Task: Move the task Integrate a new online platform for online tutoring services to the section Done in the project AnalyseNow and filter the tasks in the project by High Priority
Action: Mouse moved to (92, 334)
Screenshot: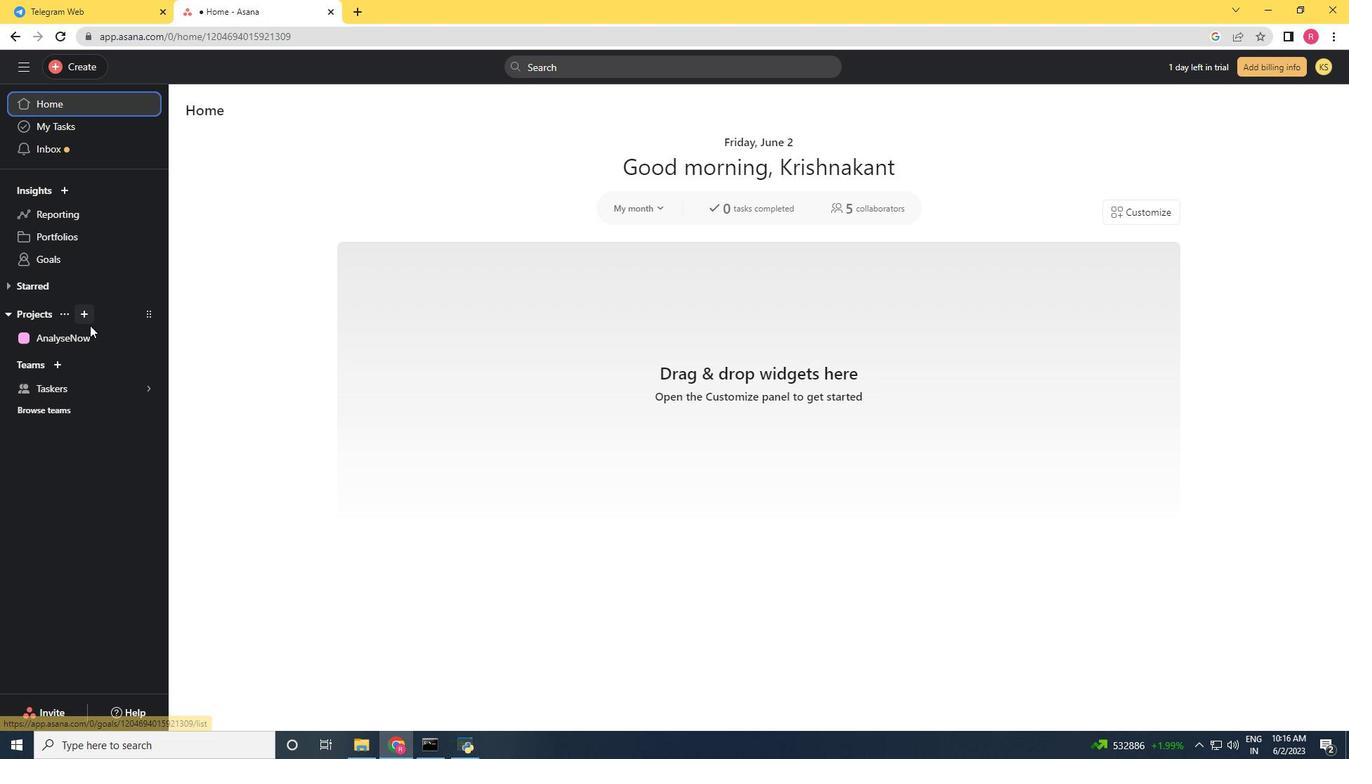 
Action: Mouse pressed left at (92, 334)
Screenshot: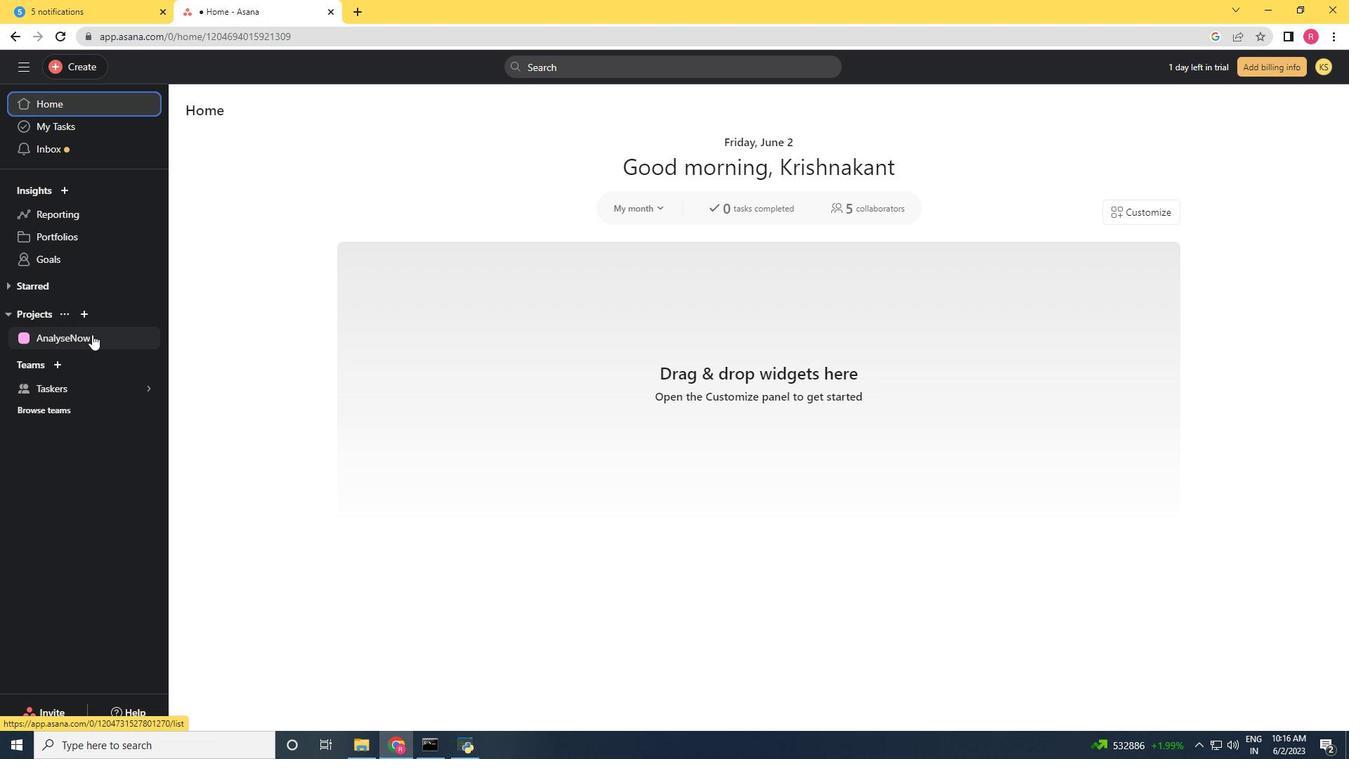 
Action: Mouse moved to (522, 369)
Screenshot: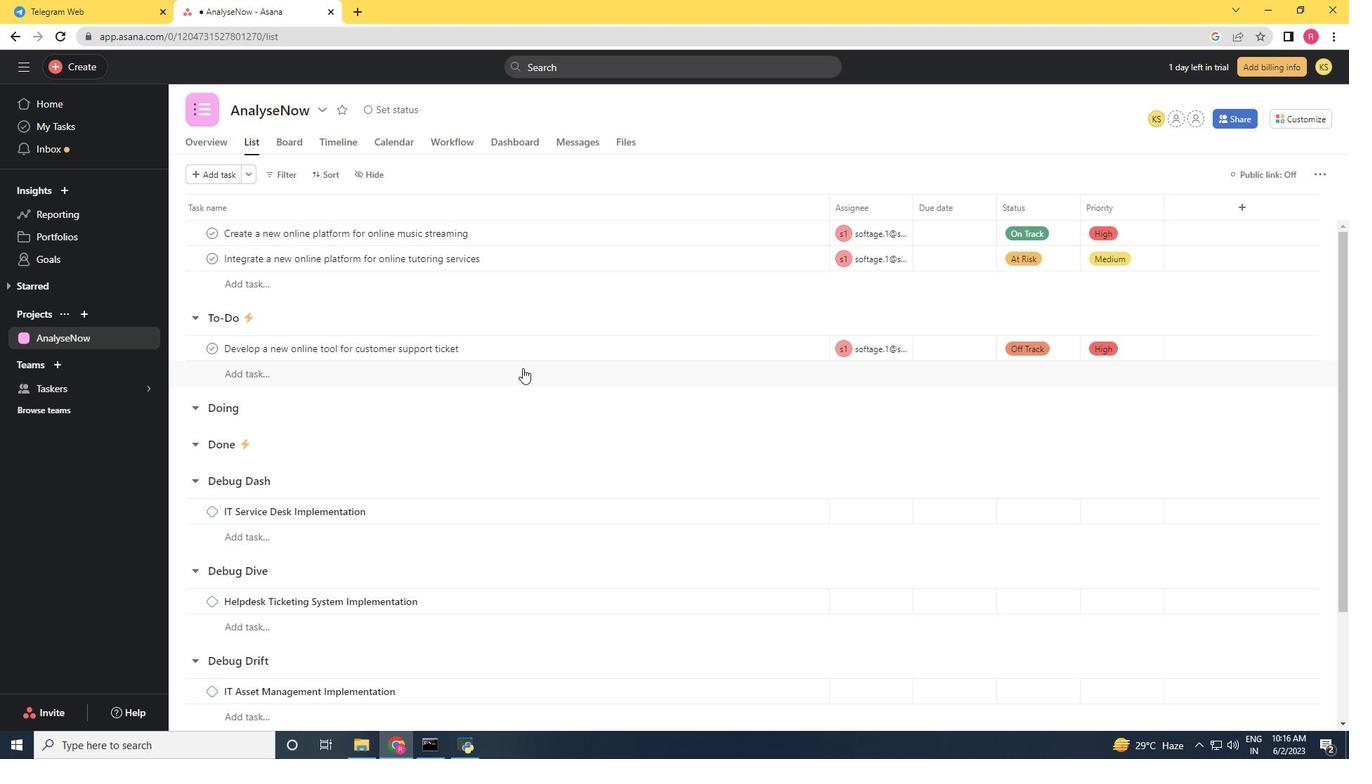 
Action: Mouse scrolled (522, 368) with delta (0, 0)
Screenshot: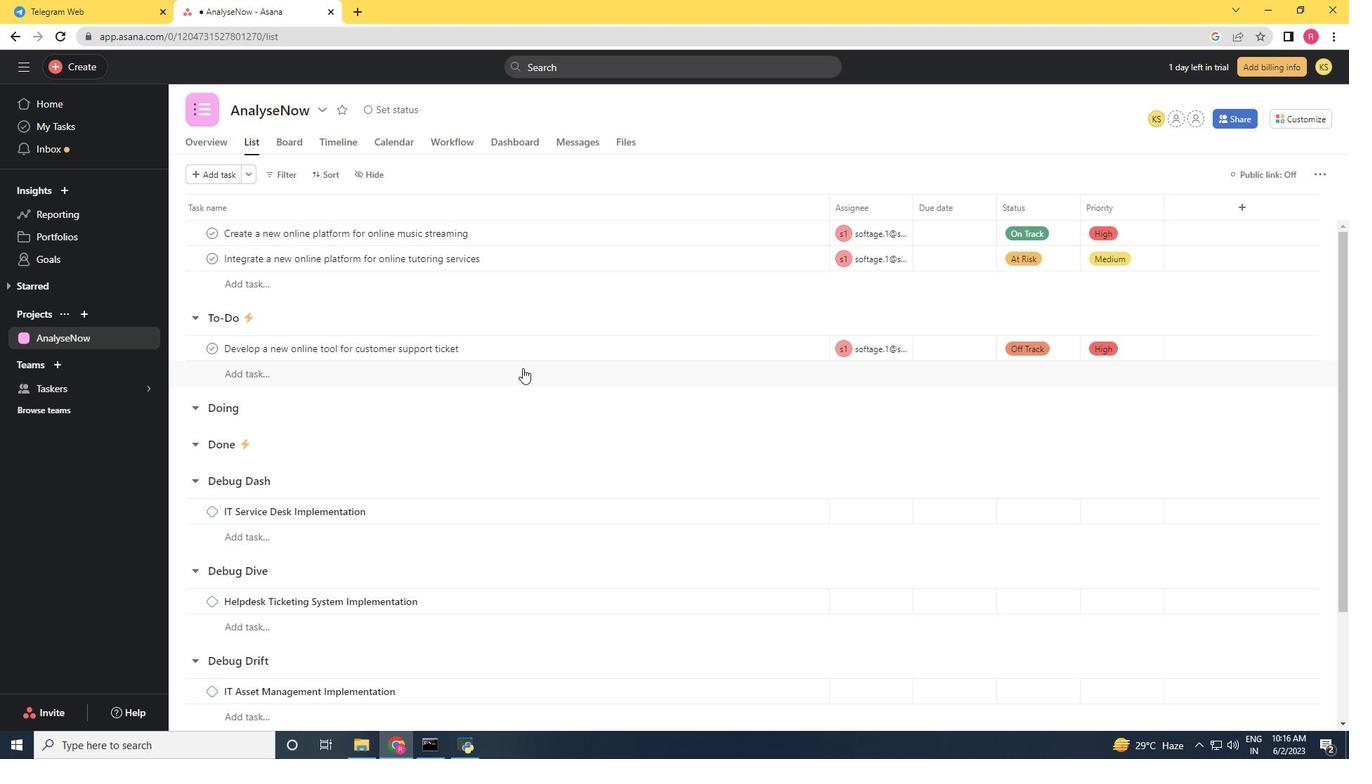 
Action: Mouse moved to (522, 371)
Screenshot: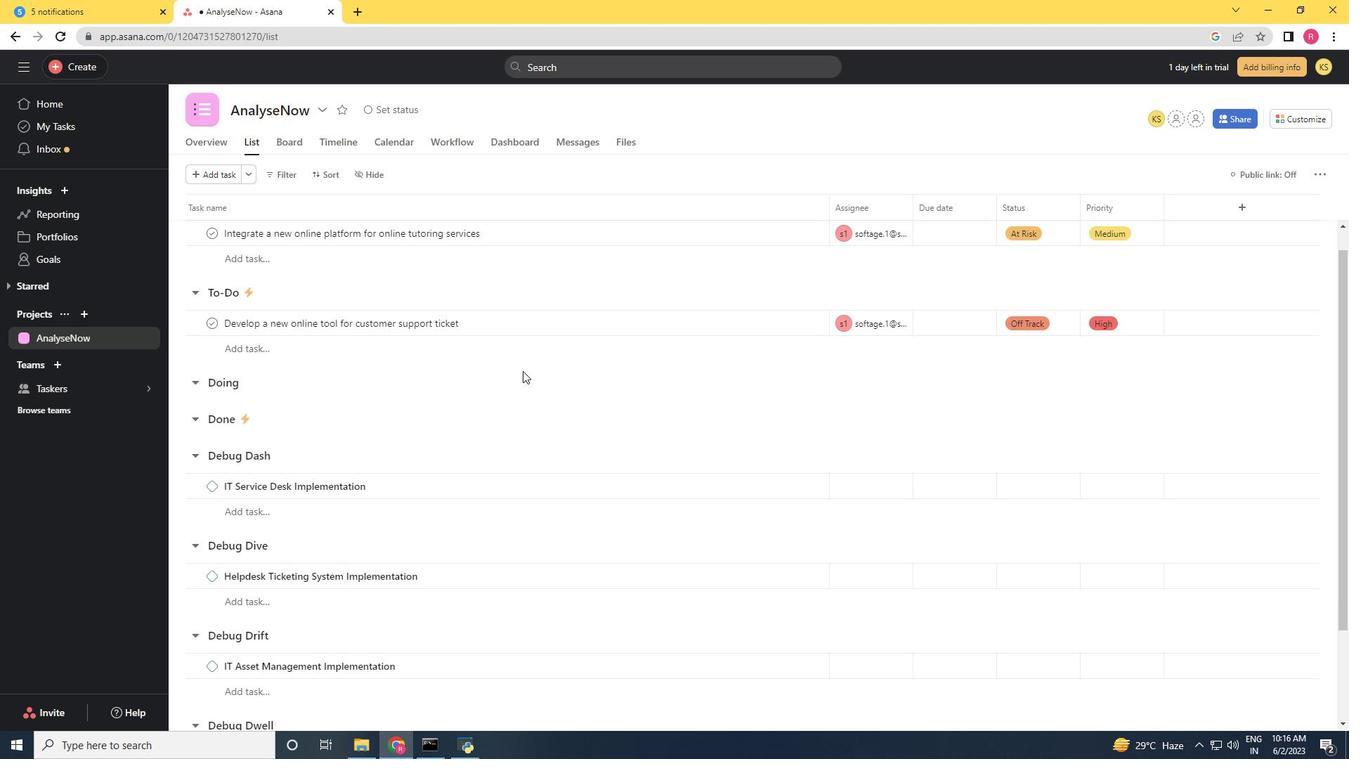 
Action: Mouse scrolled (522, 372) with delta (0, 0)
Screenshot: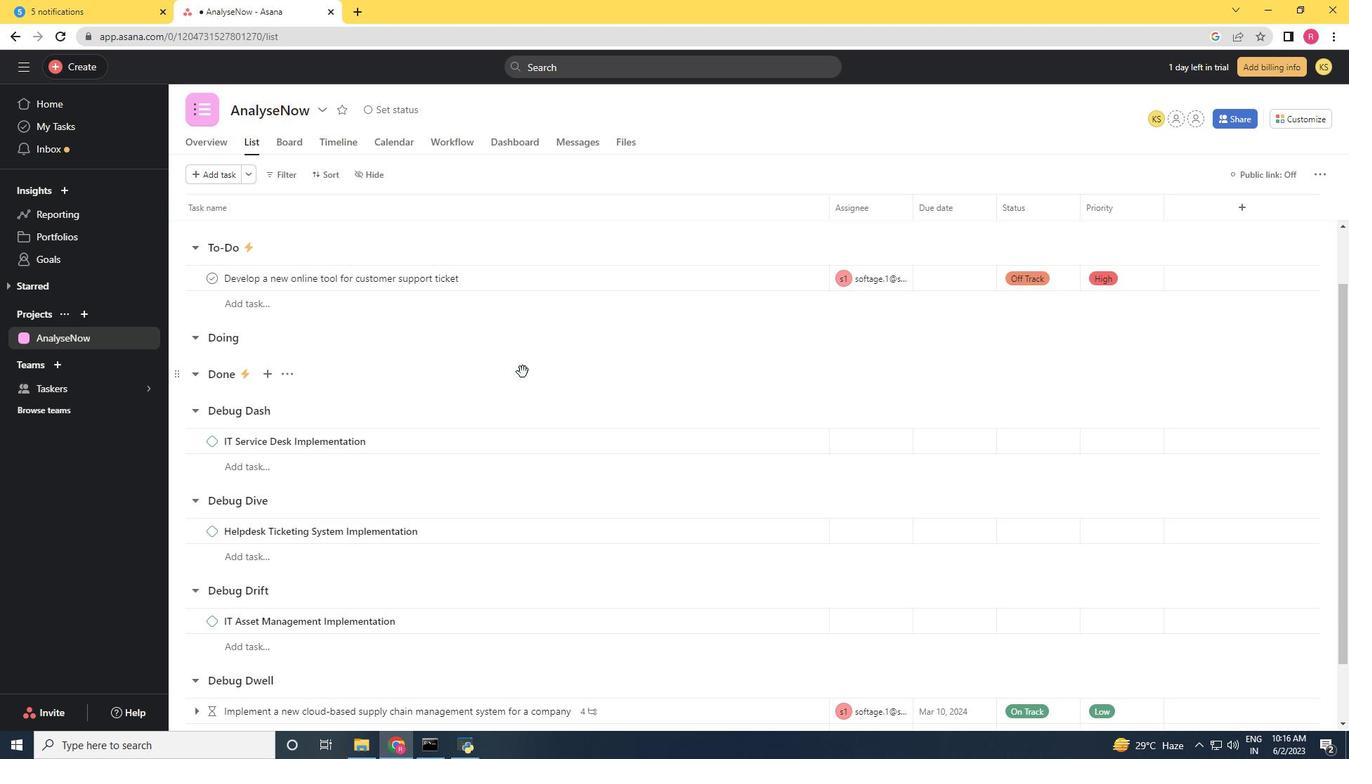
Action: Mouse scrolled (522, 372) with delta (0, 0)
Screenshot: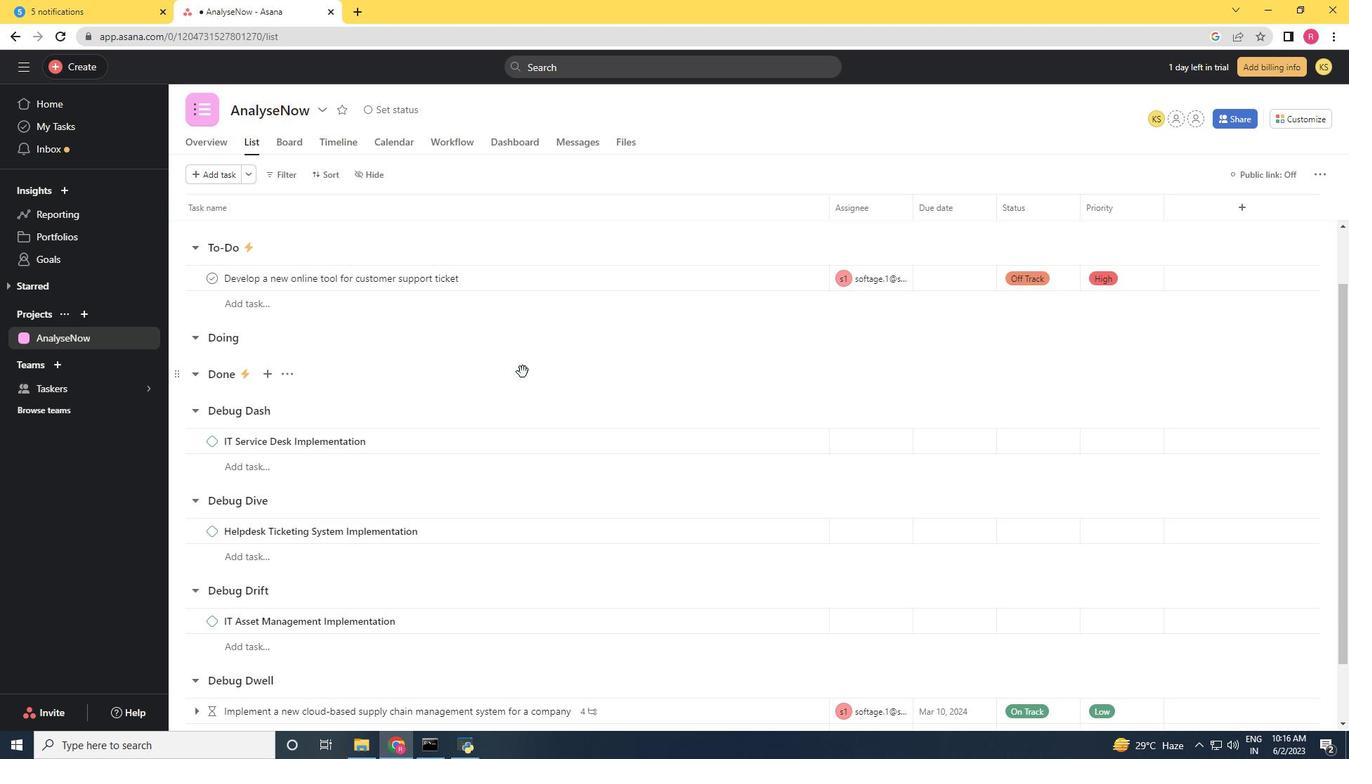
Action: Mouse moved to (522, 371)
Screenshot: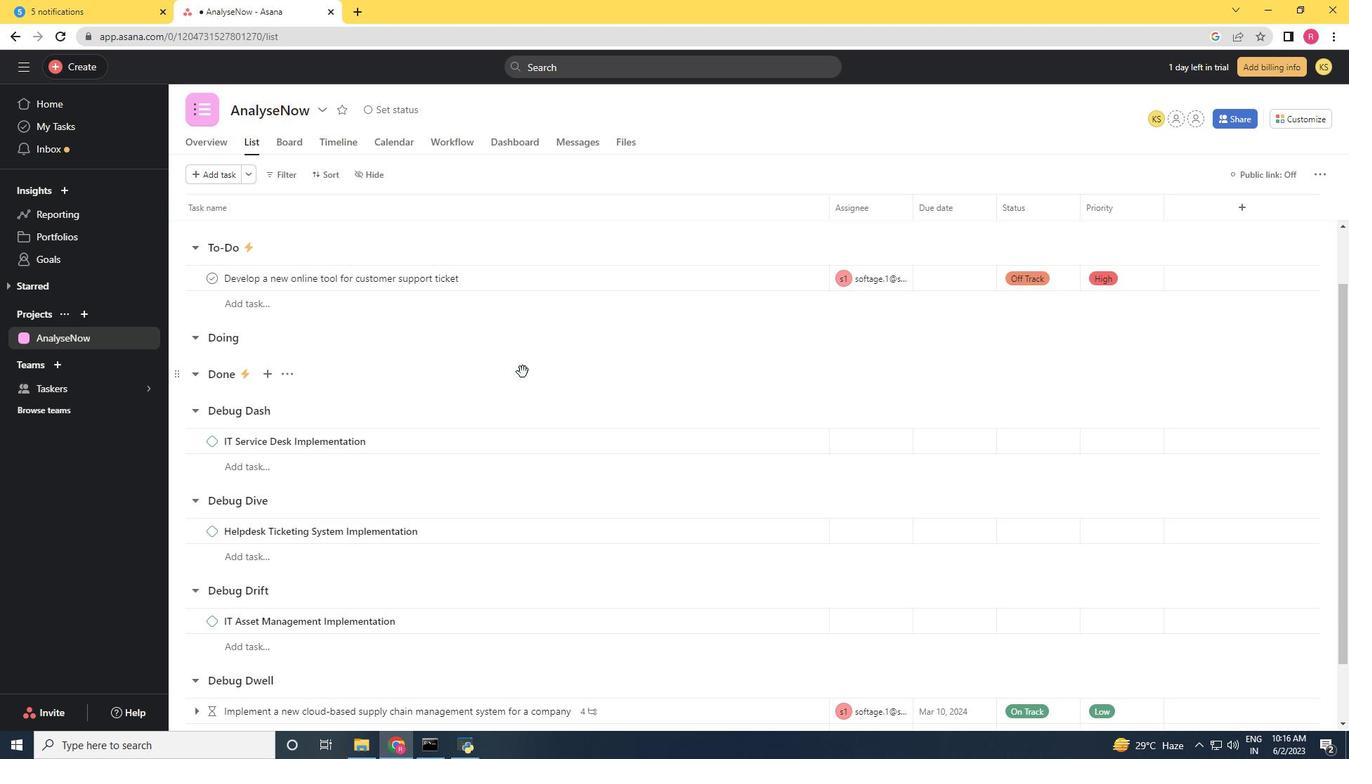 
Action: Mouse scrolled (522, 372) with delta (0, 0)
Screenshot: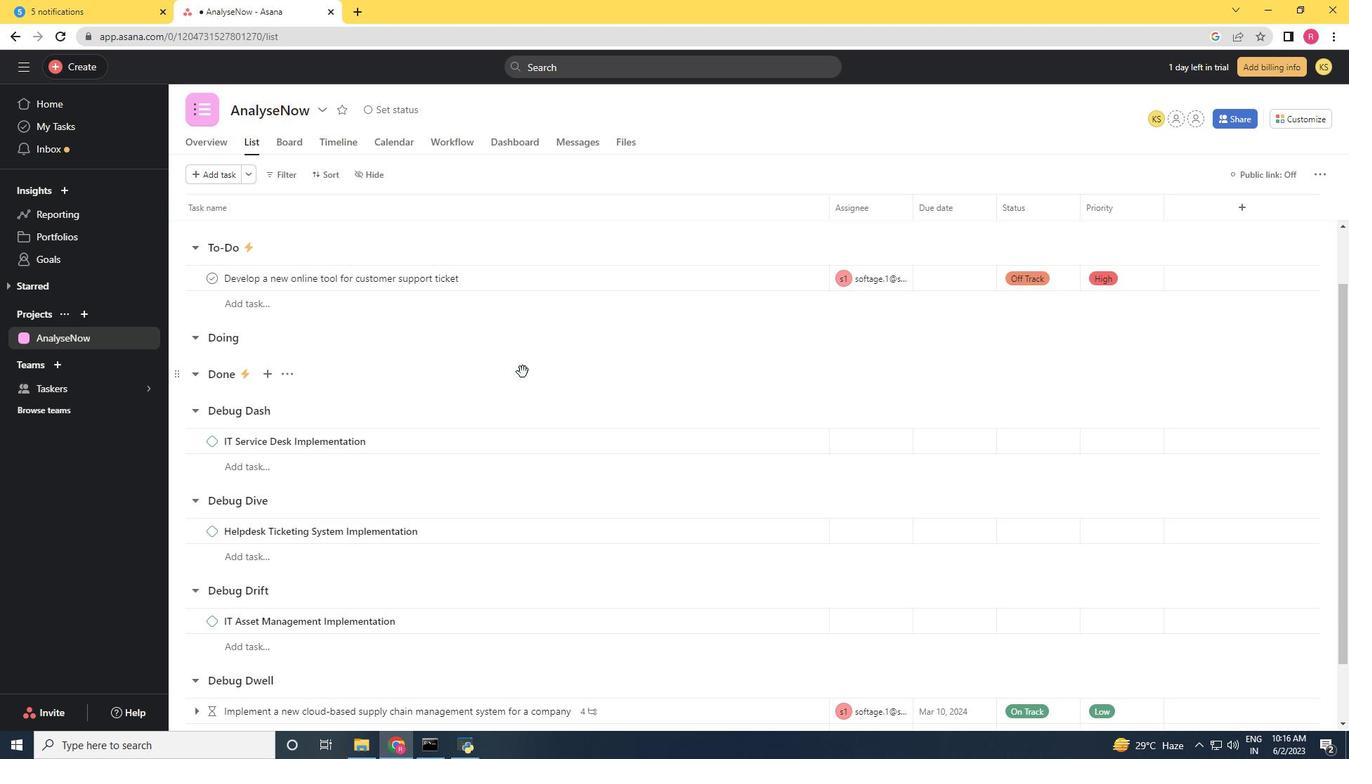 
Action: Mouse moved to (790, 259)
Screenshot: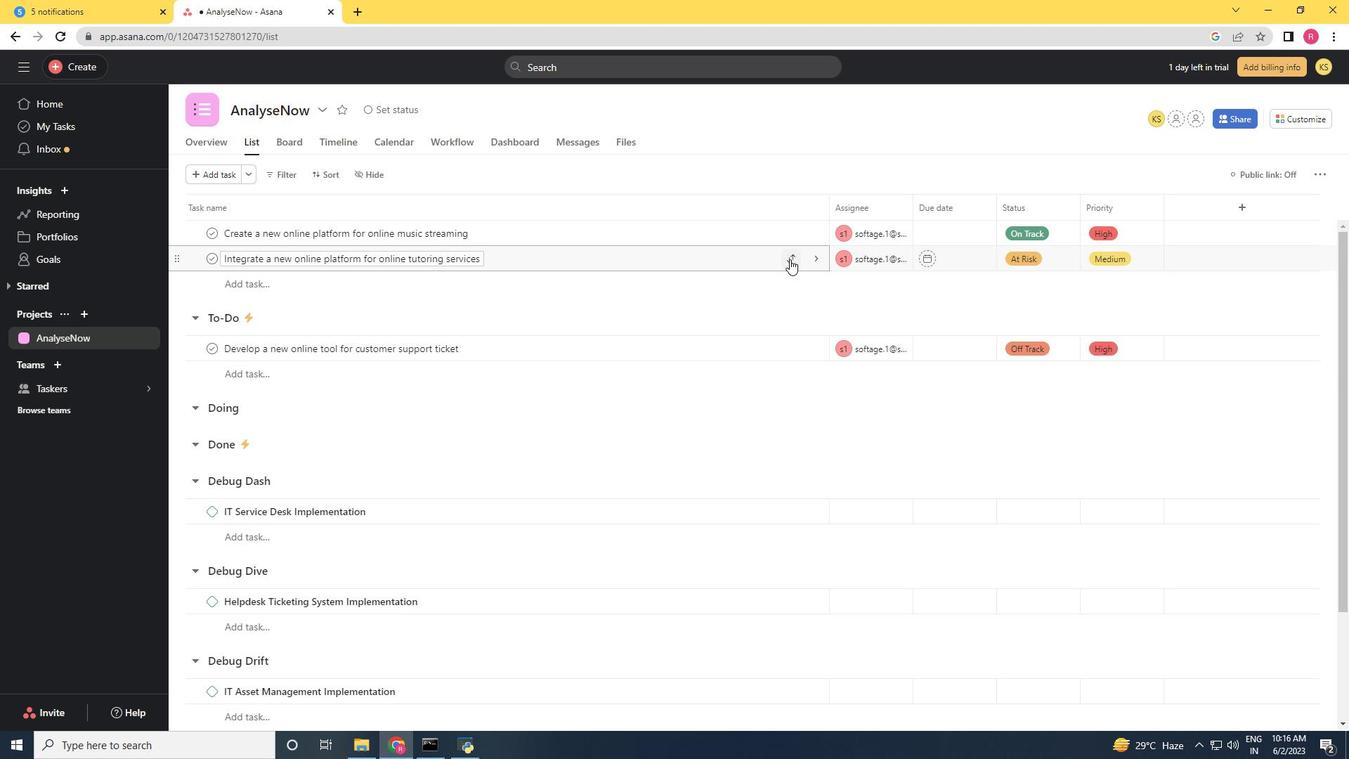 
Action: Mouse pressed left at (790, 259)
Screenshot: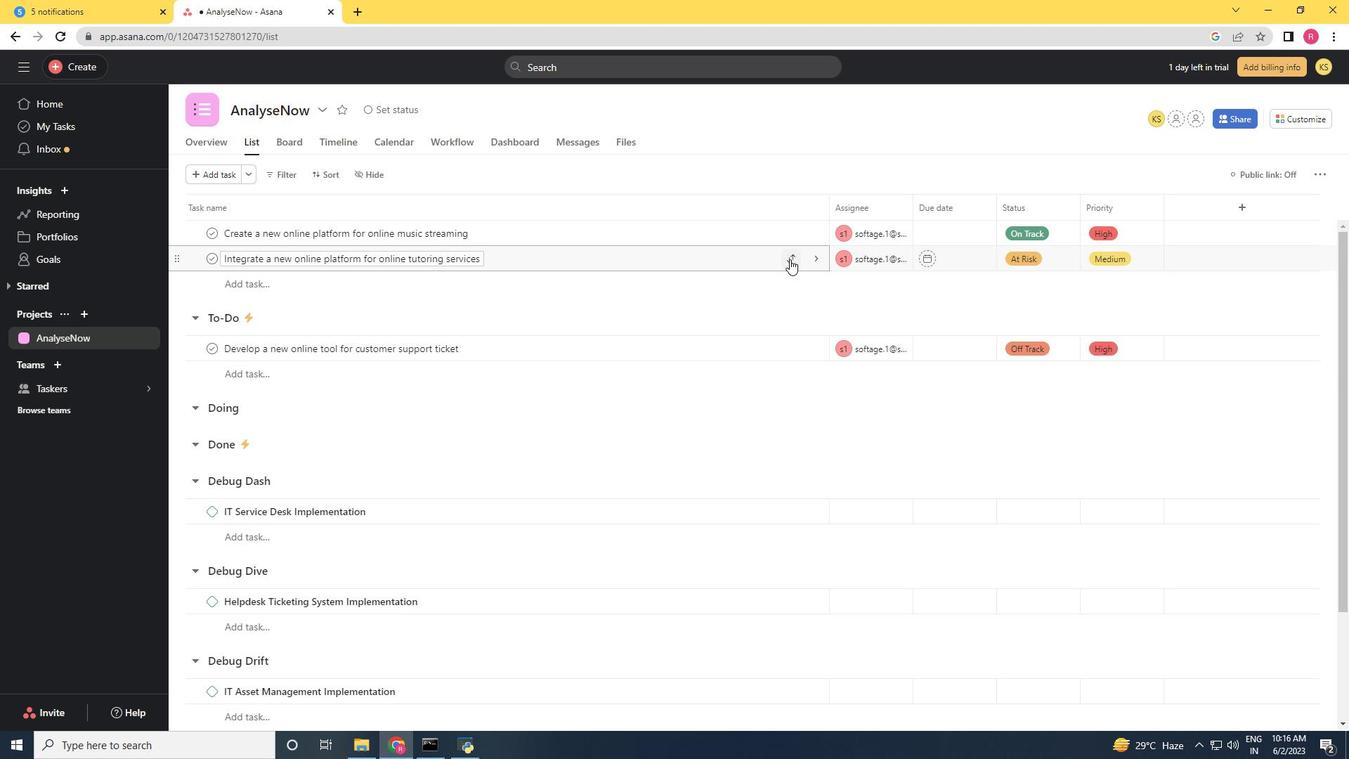 
Action: Mouse moved to (735, 387)
Screenshot: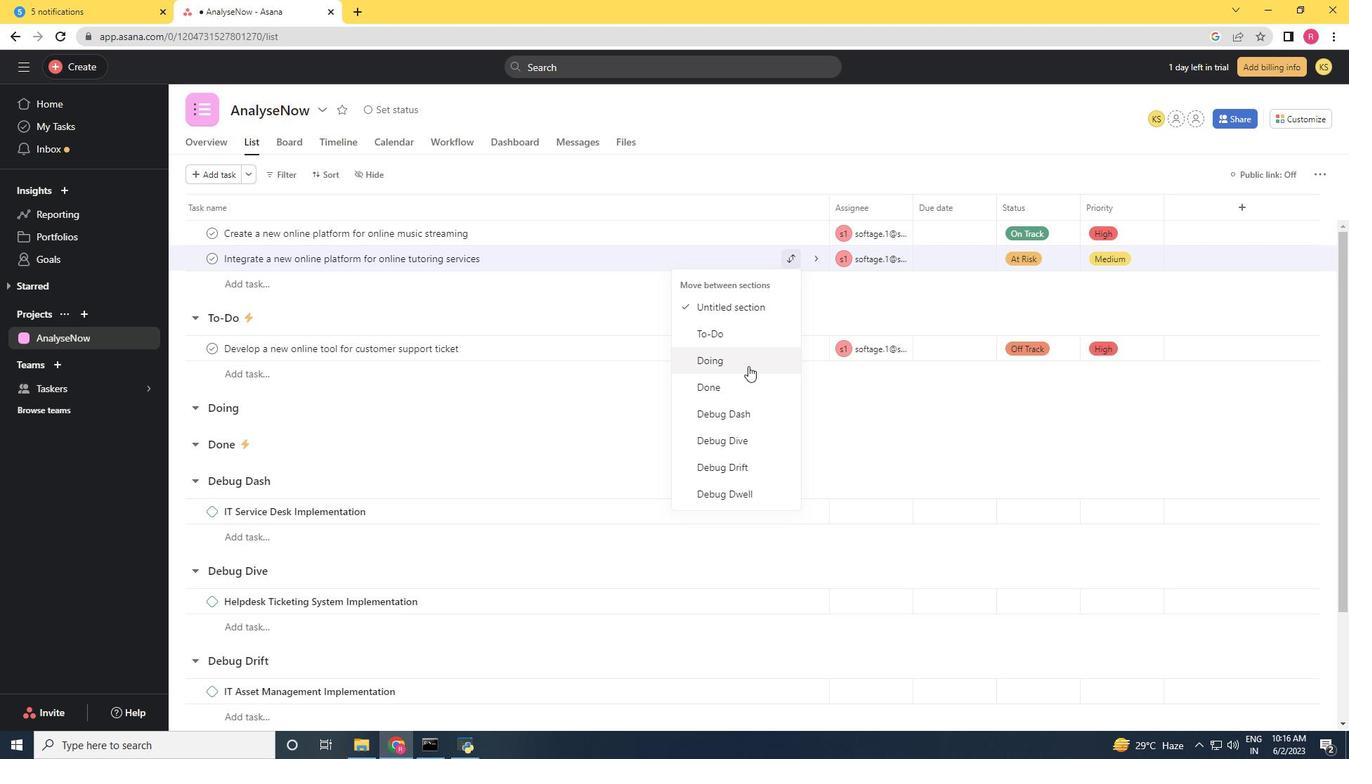 
Action: Mouse pressed left at (735, 387)
Screenshot: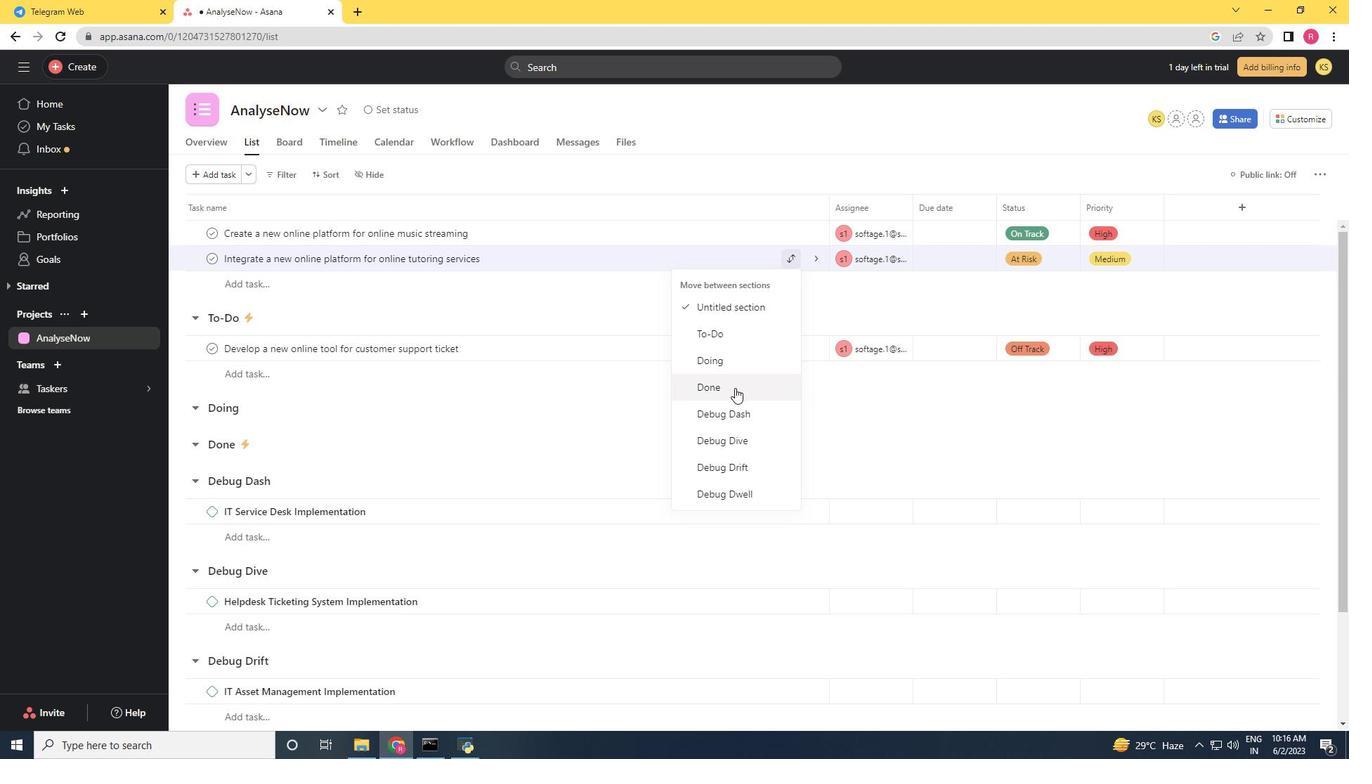 
Action: Mouse moved to (291, 174)
Screenshot: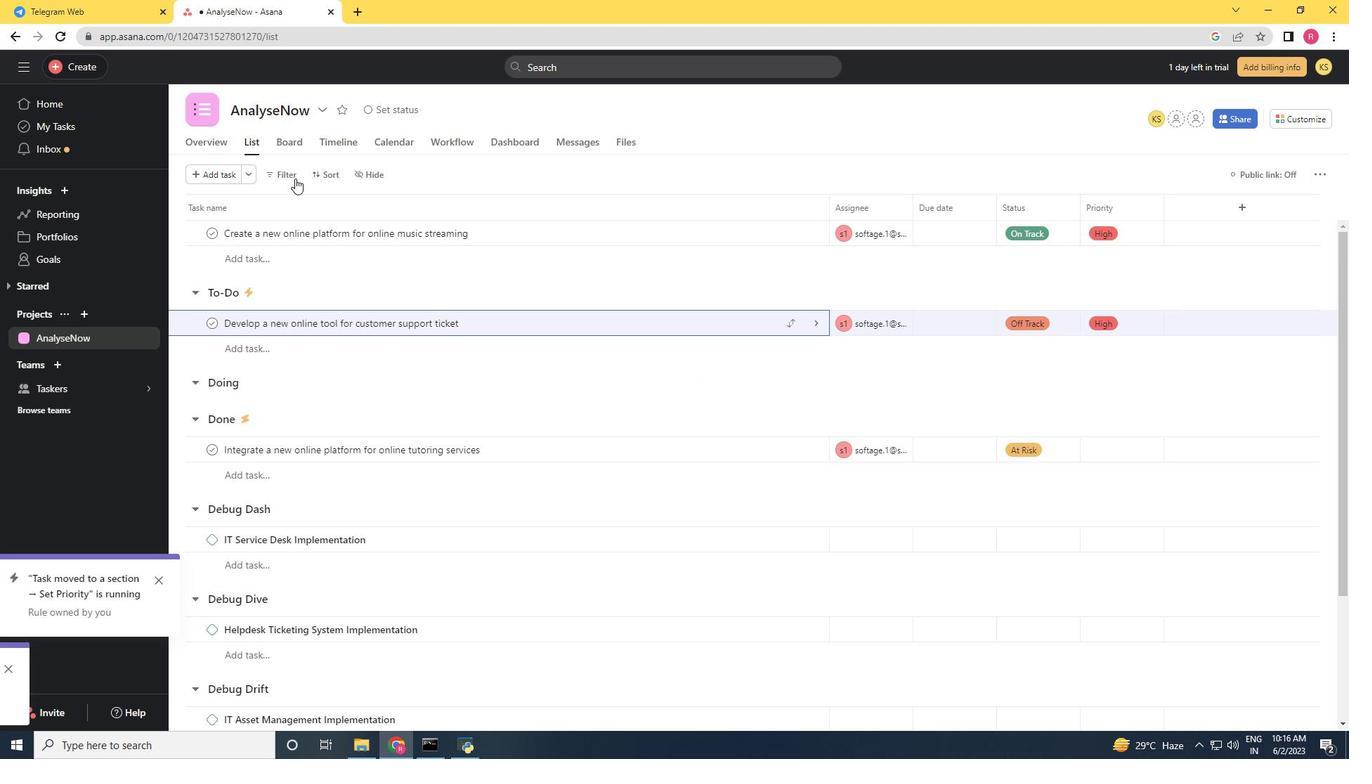 
Action: Mouse pressed left at (291, 174)
Screenshot: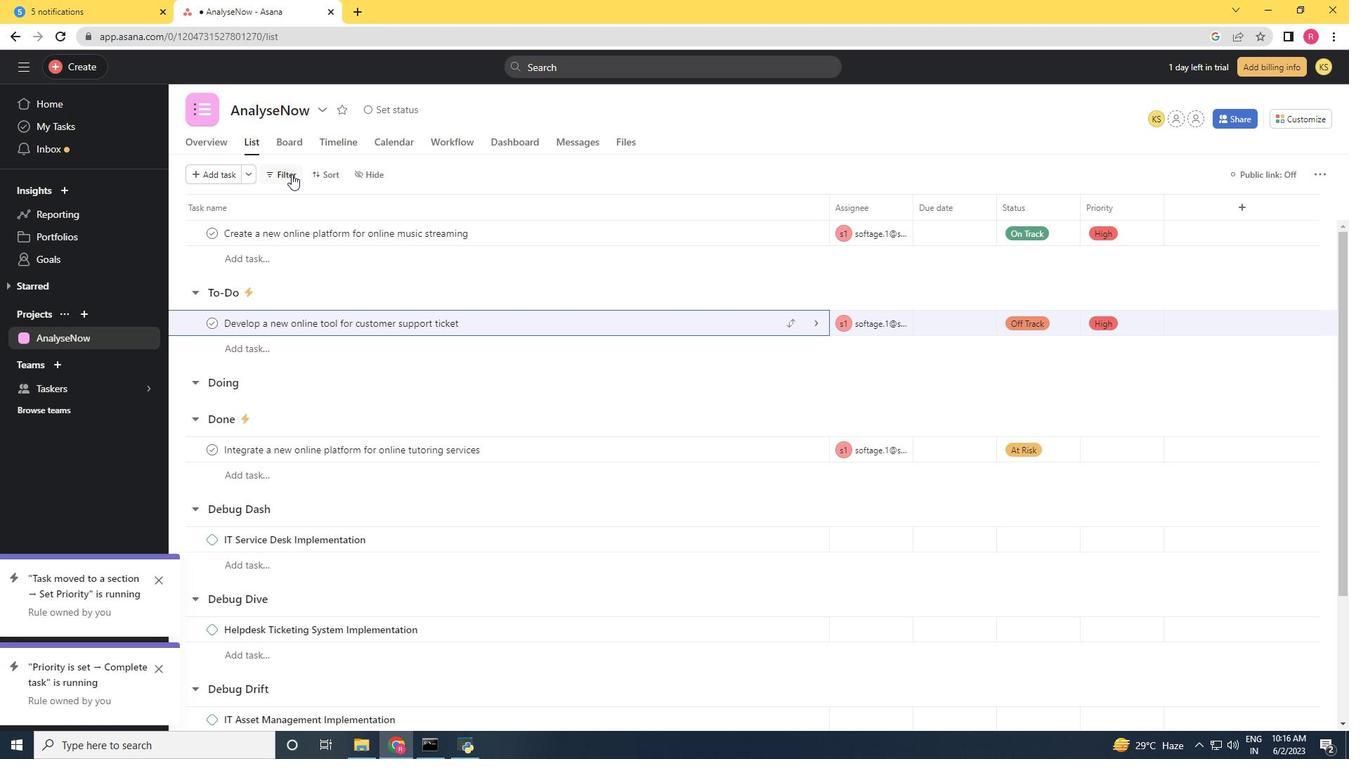 
Action: Mouse moved to (307, 281)
Screenshot: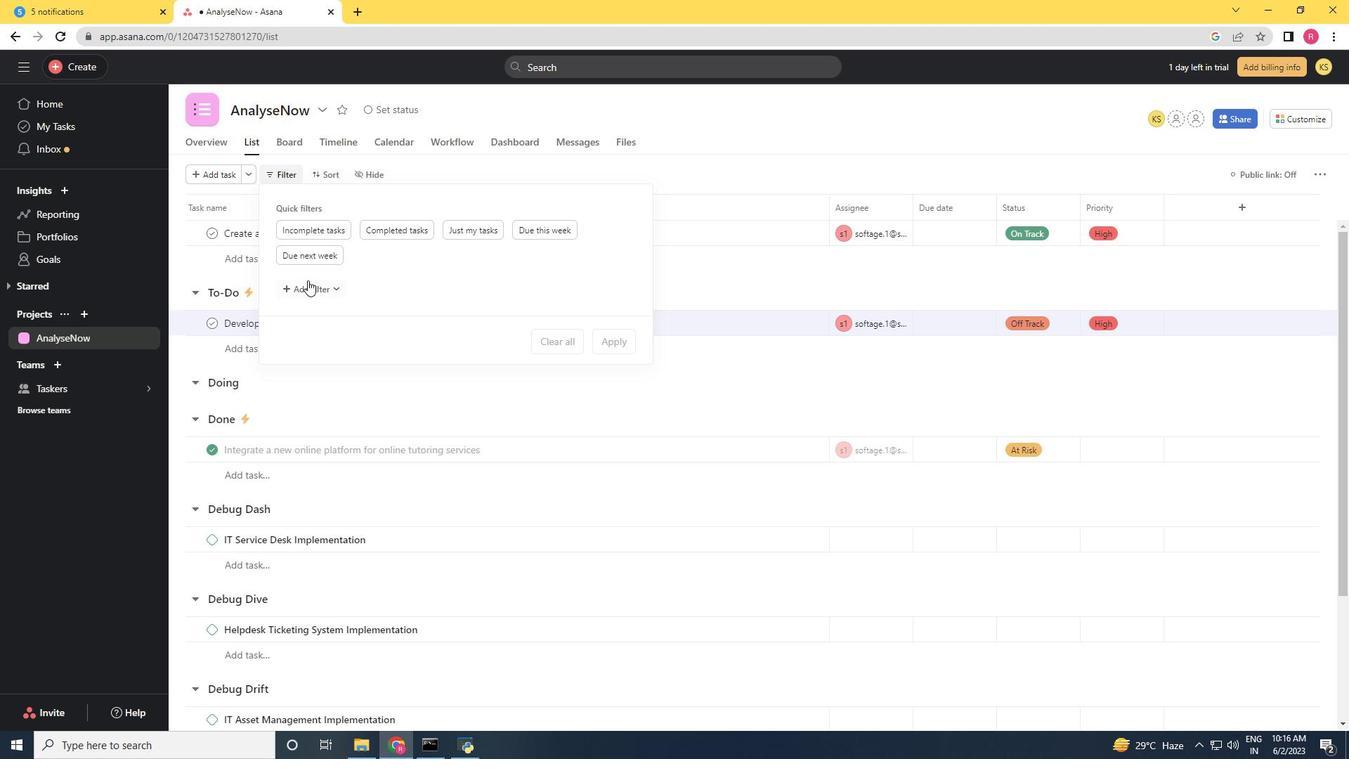
Action: Mouse pressed left at (307, 281)
Screenshot: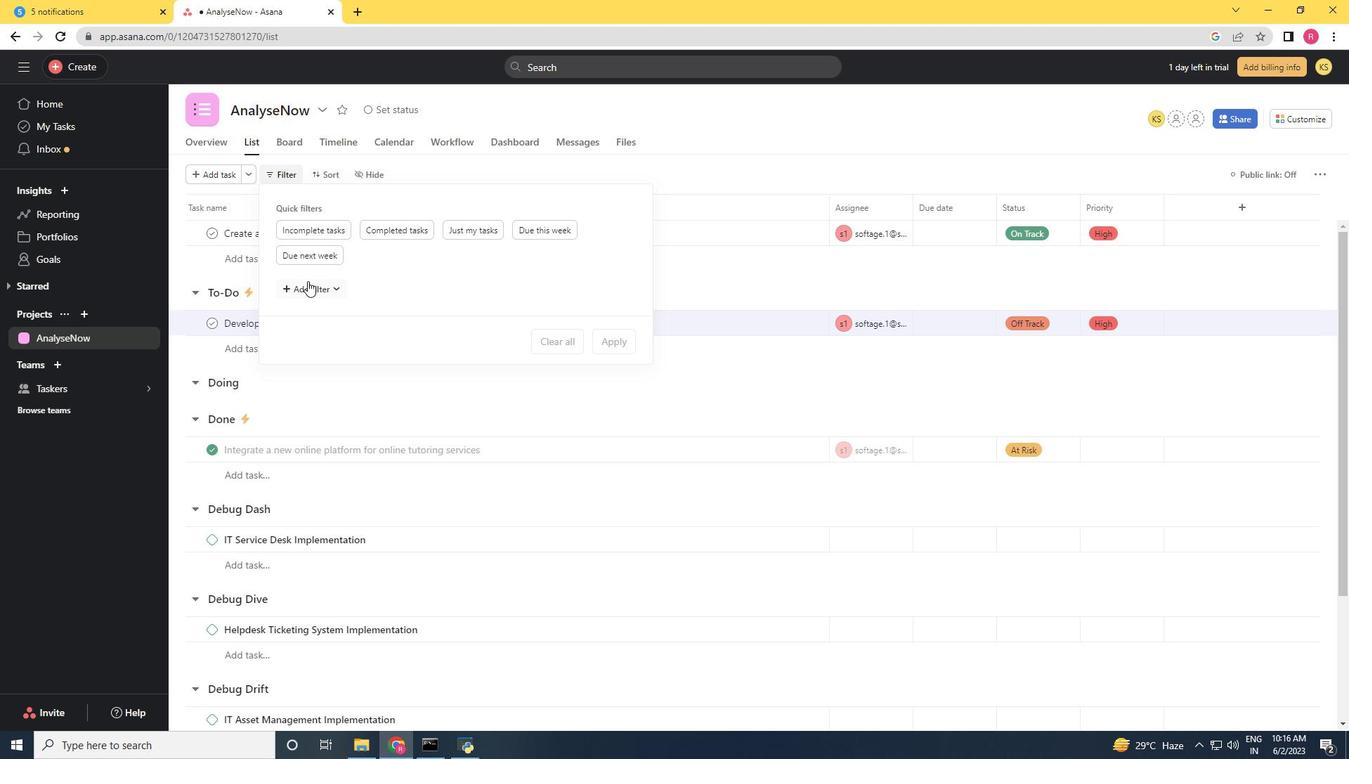 
Action: Mouse moved to (333, 435)
Screenshot: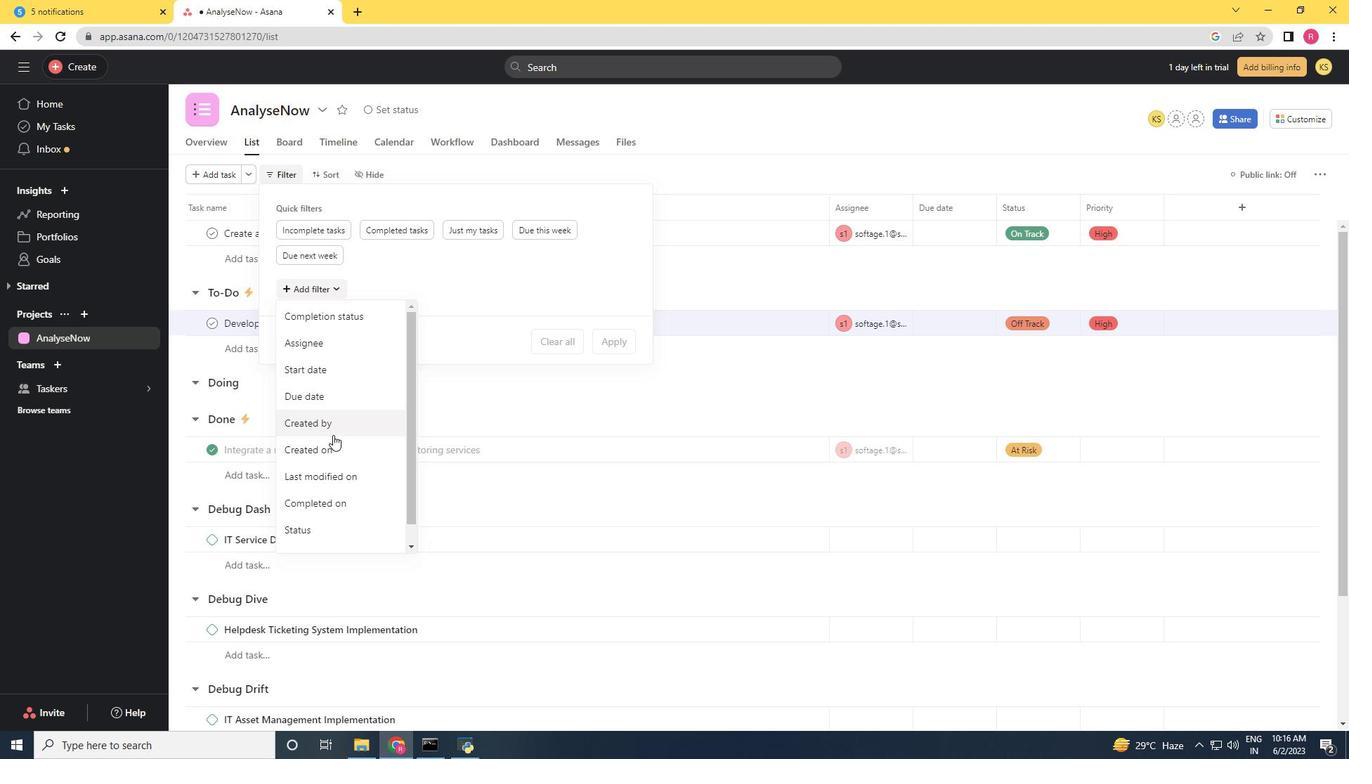 
Action: Mouse scrolled (333, 434) with delta (0, 0)
Screenshot: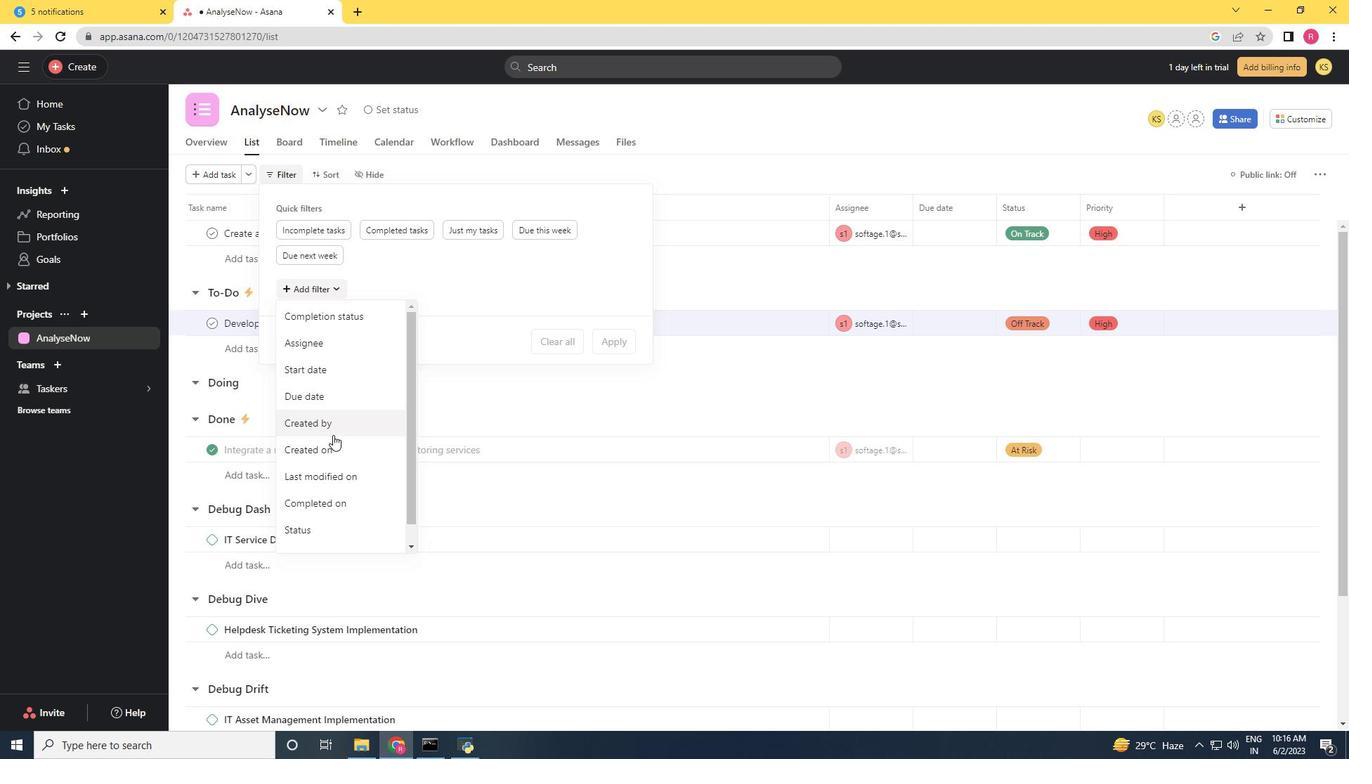 
Action: Mouse moved to (338, 538)
Screenshot: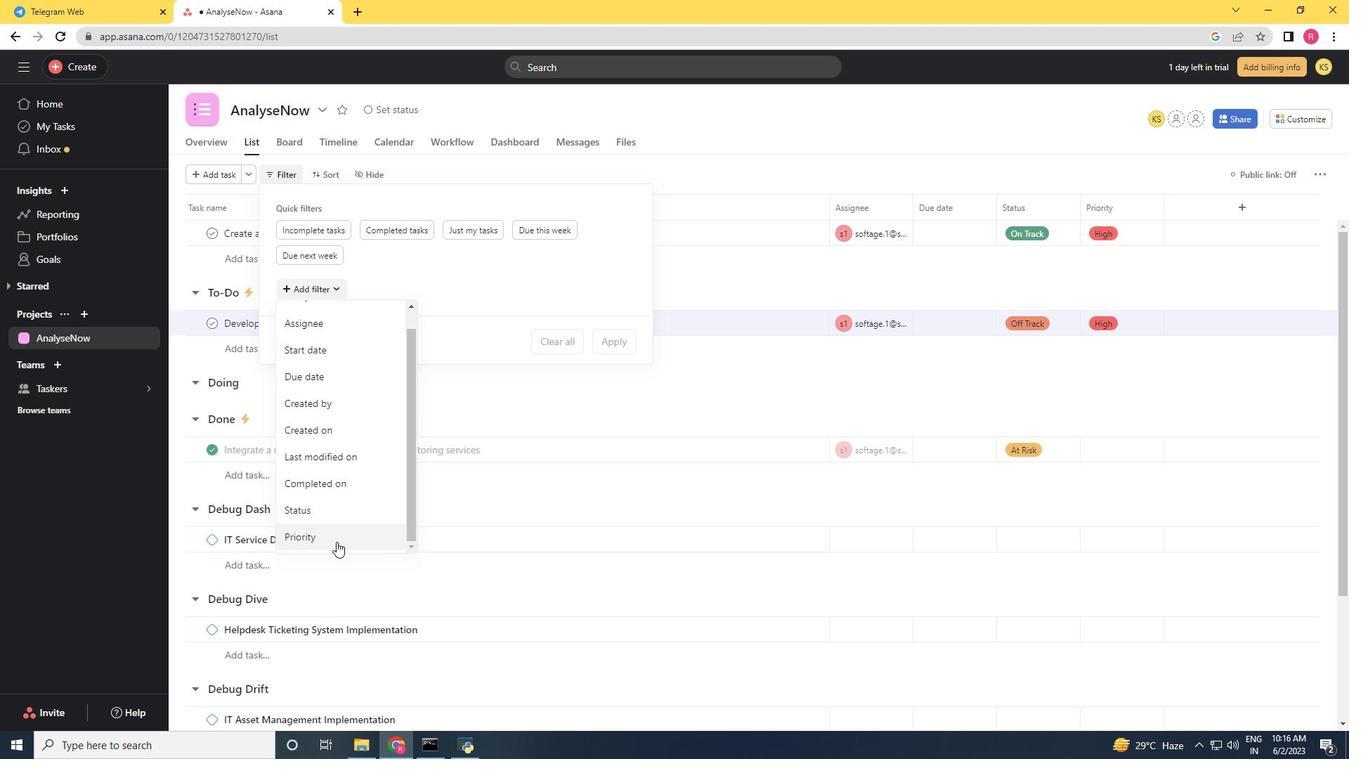 
Action: Mouse pressed left at (338, 538)
Screenshot: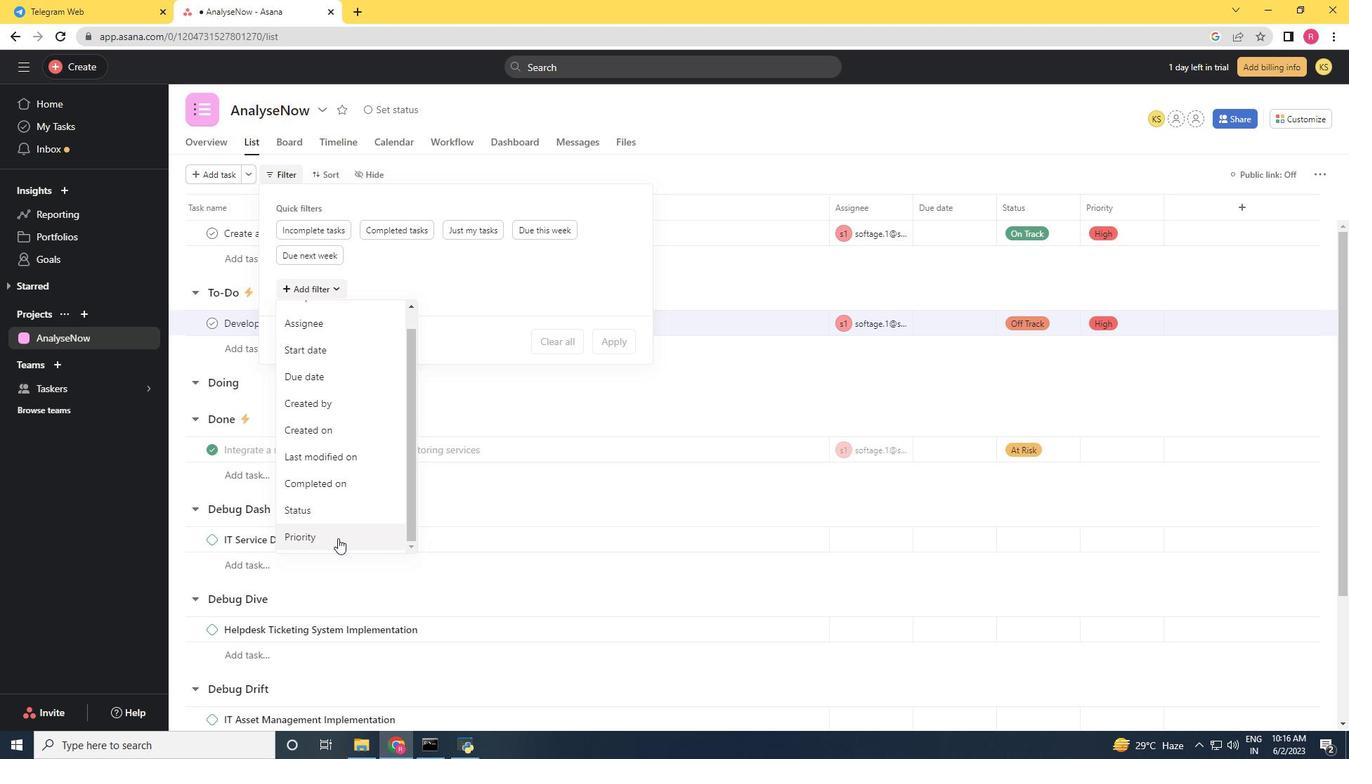 
Action: Mouse moved to (386, 315)
Screenshot: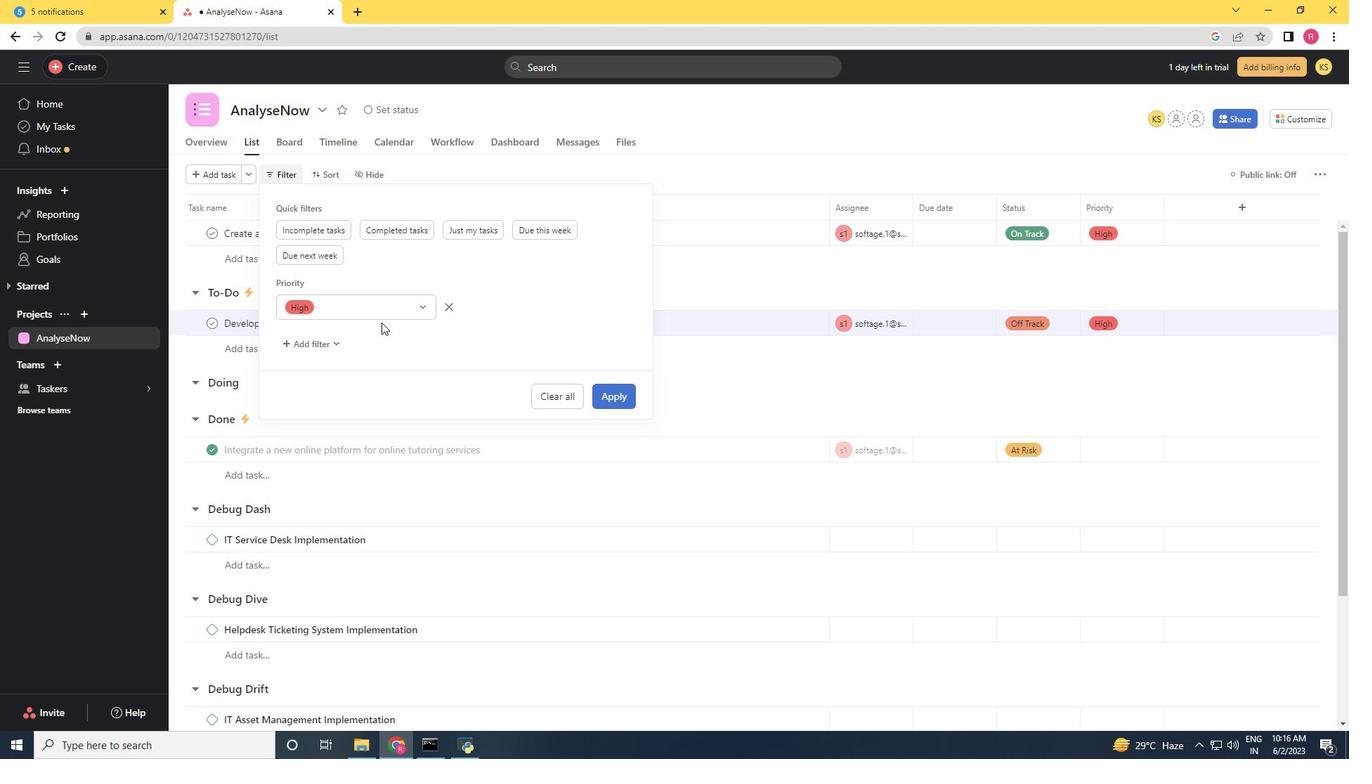 
Action: Mouse pressed left at (386, 315)
Screenshot: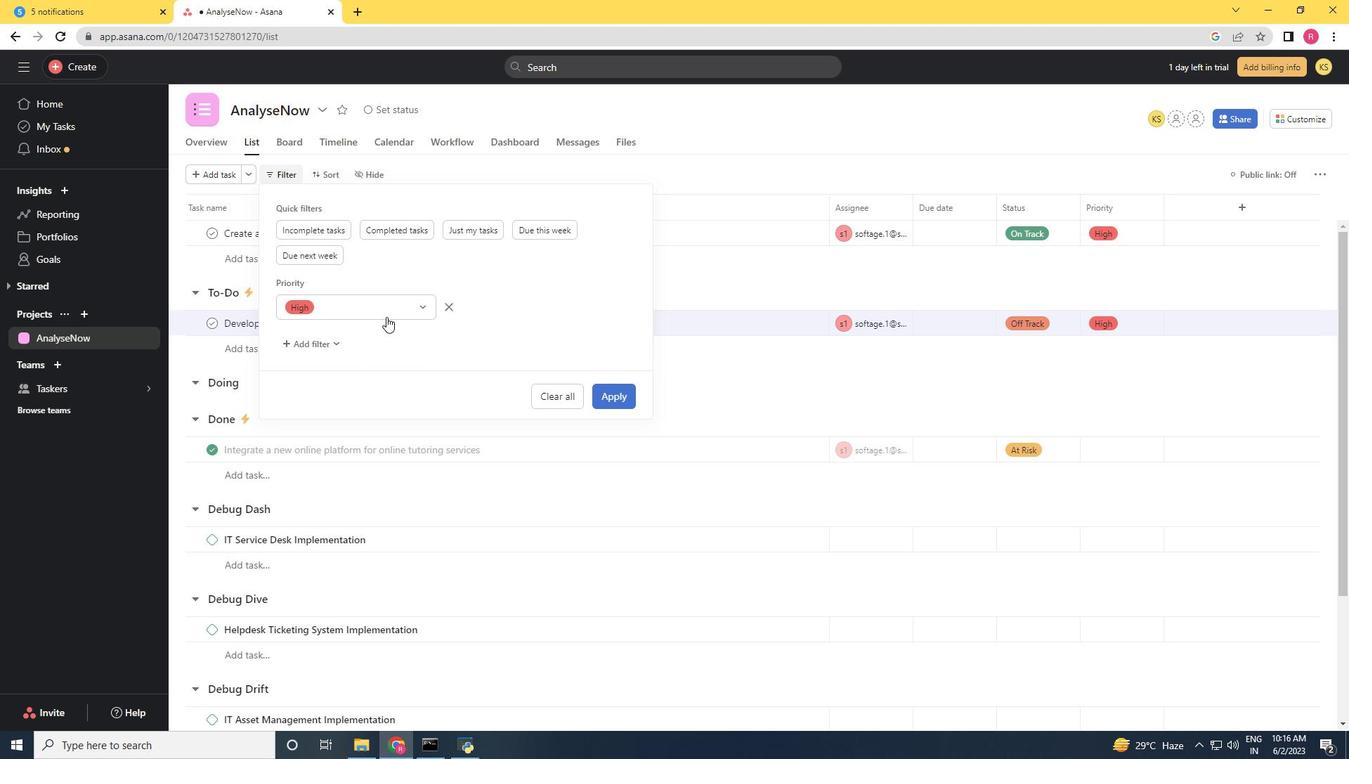 
Action: Mouse moved to (355, 335)
Screenshot: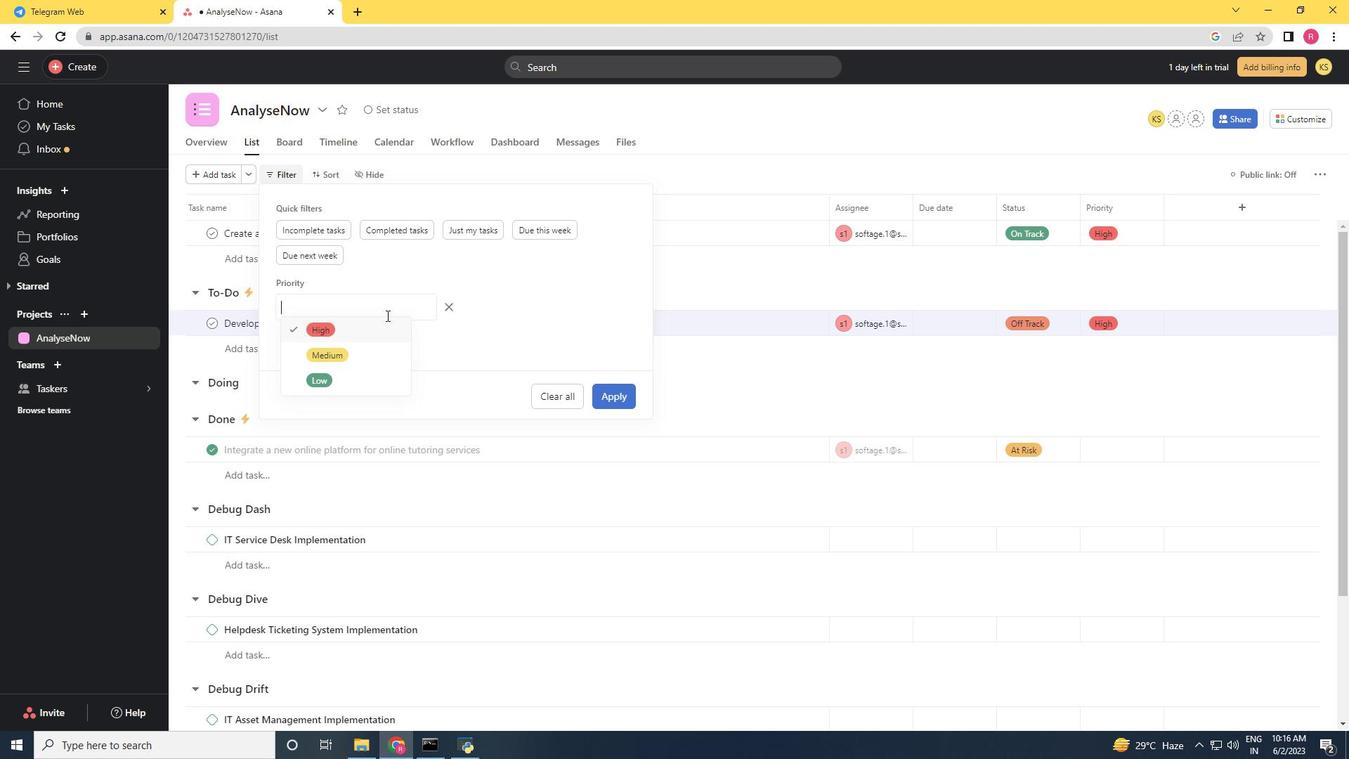 
Action: Mouse pressed left at (355, 335)
Screenshot: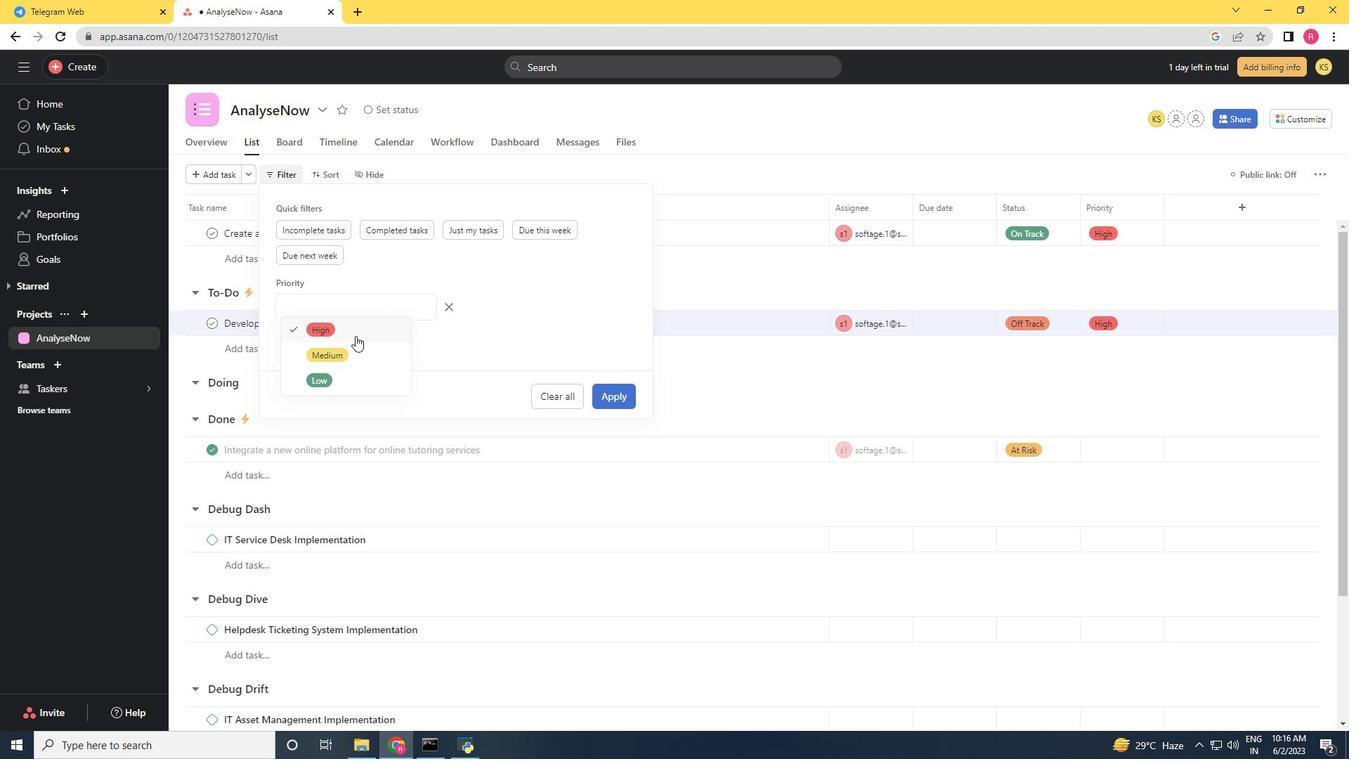 
Action: Mouse moved to (619, 400)
Screenshot: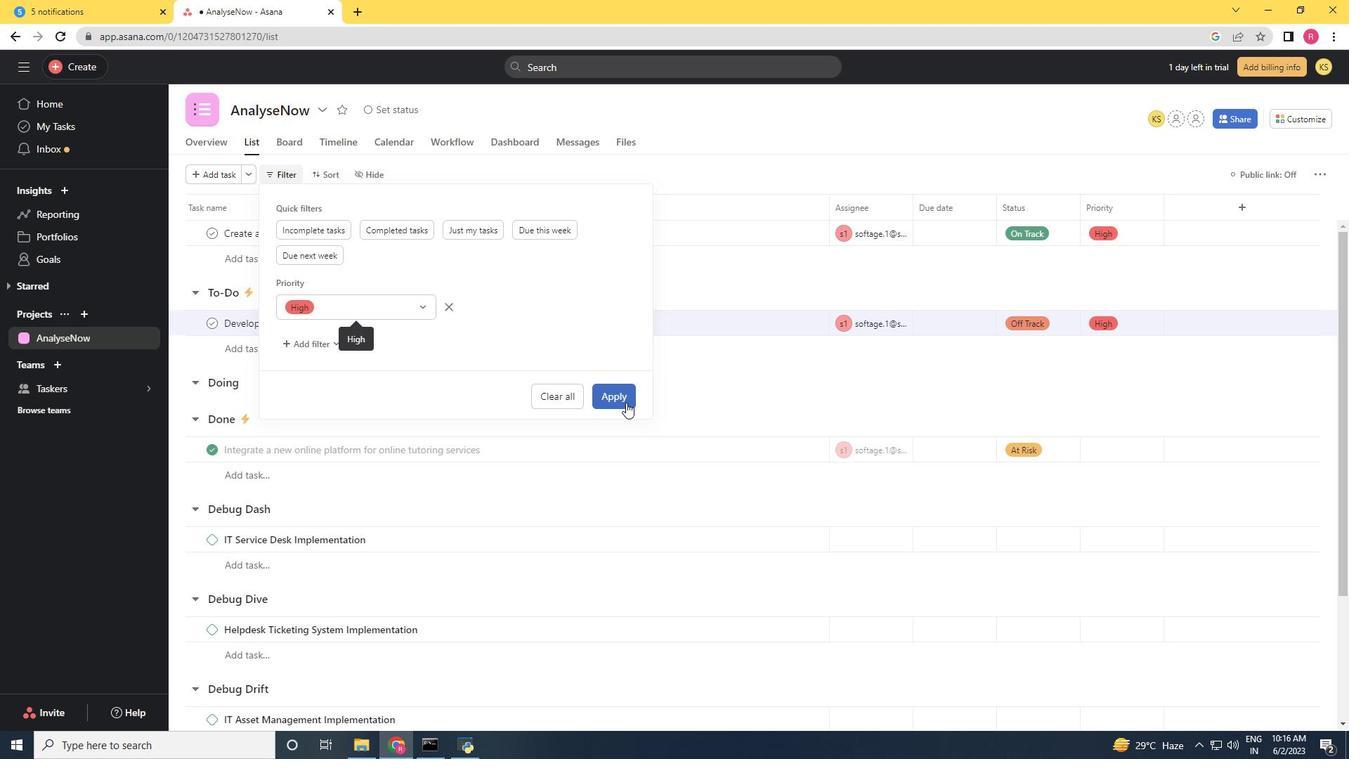
Action: Mouse pressed left at (619, 400)
Screenshot: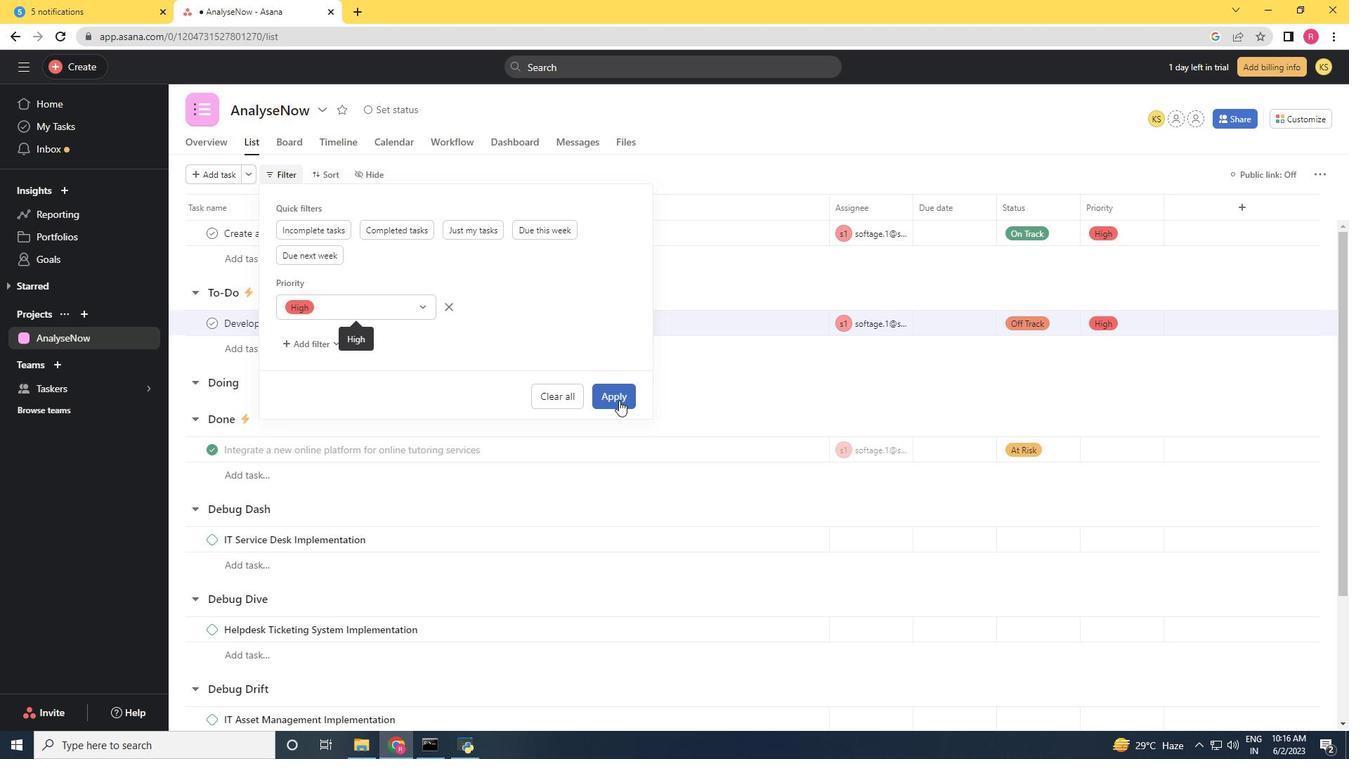 
Action: Mouse moved to (536, 436)
Screenshot: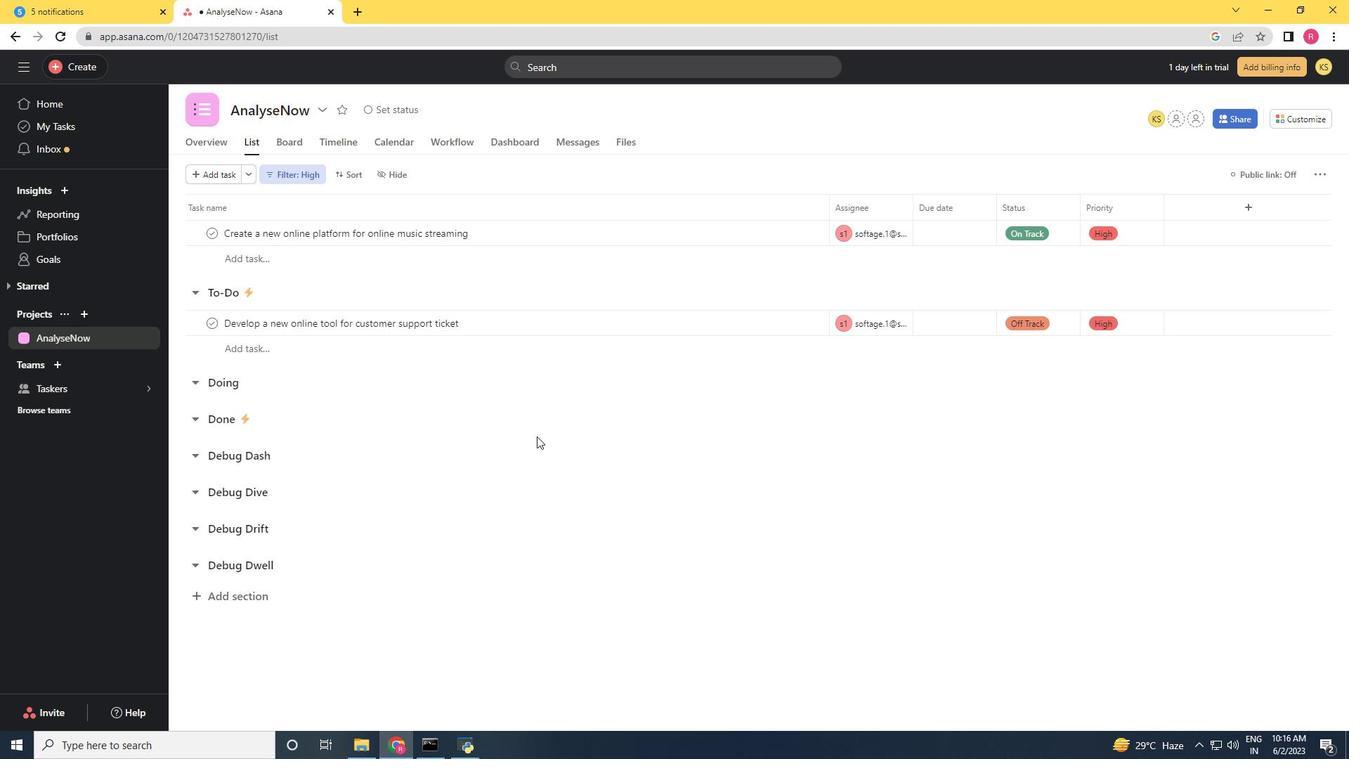 
